 Task: Sort the products by unit price (high first).
Action: Mouse moved to (19, 80)
Screenshot: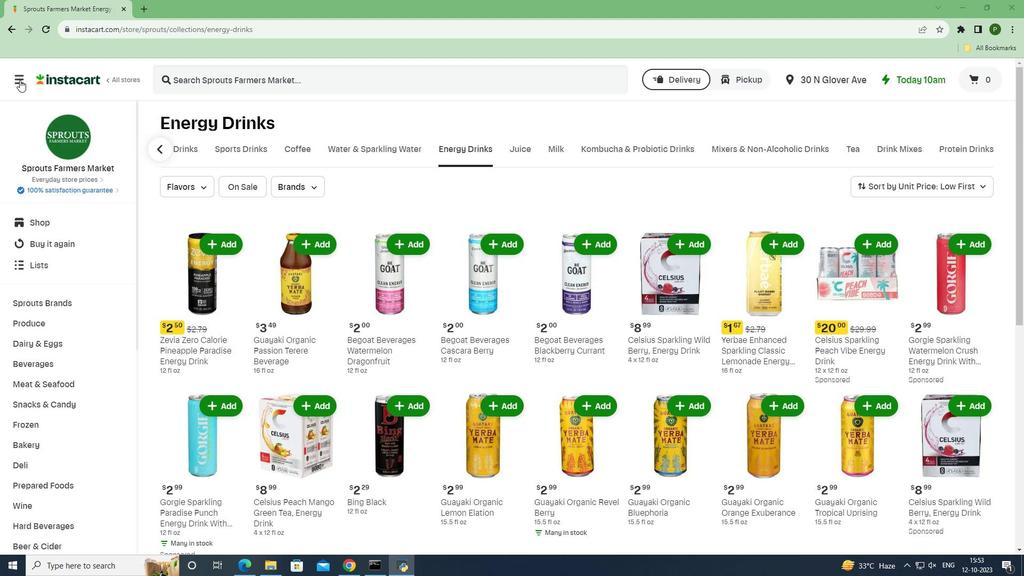 
Action: Mouse pressed left at (19, 80)
Screenshot: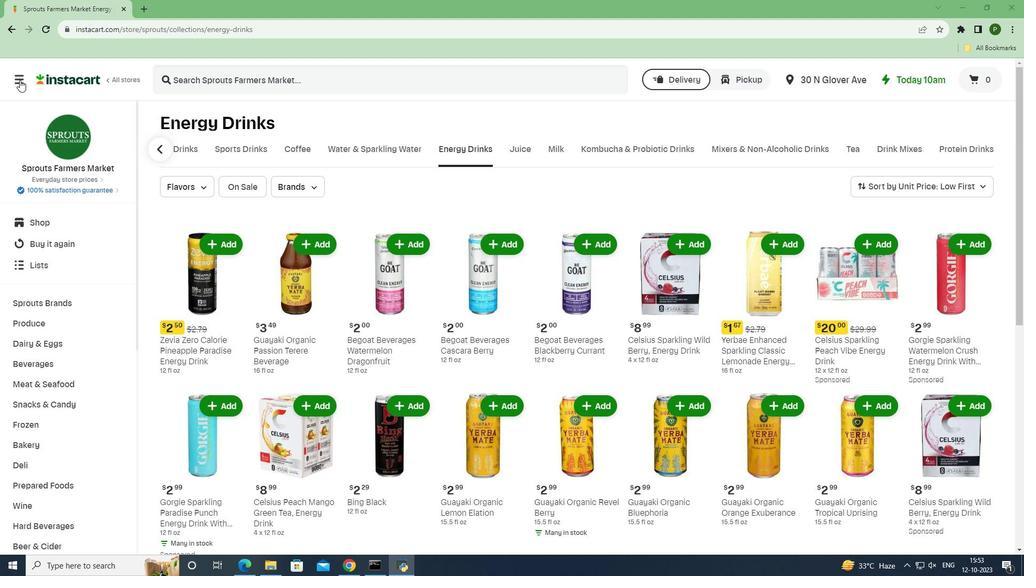 
Action: Mouse moved to (39, 277)
Screenshot: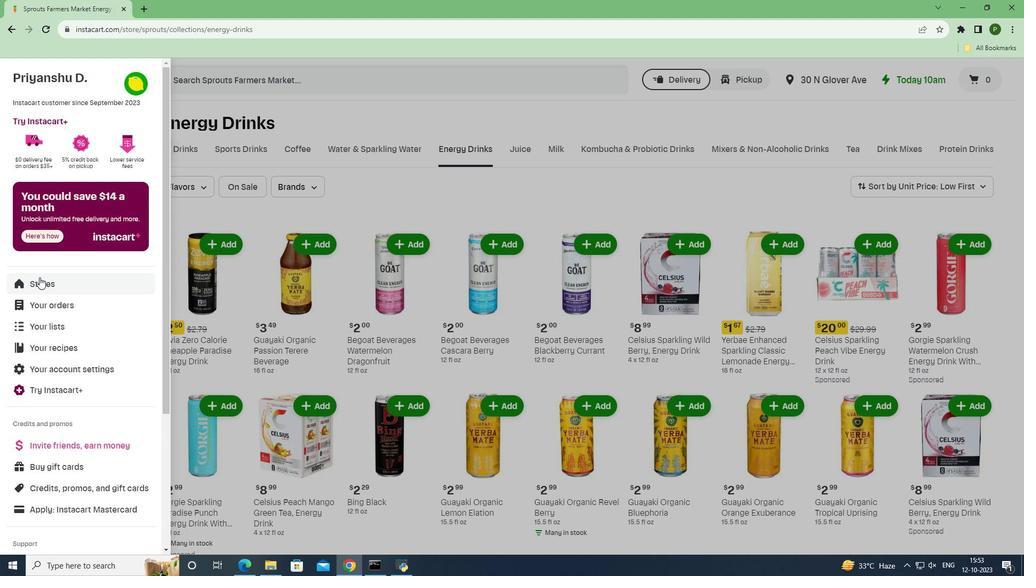 
Action: Mouse pressed left at (39, 277)
Screenshot: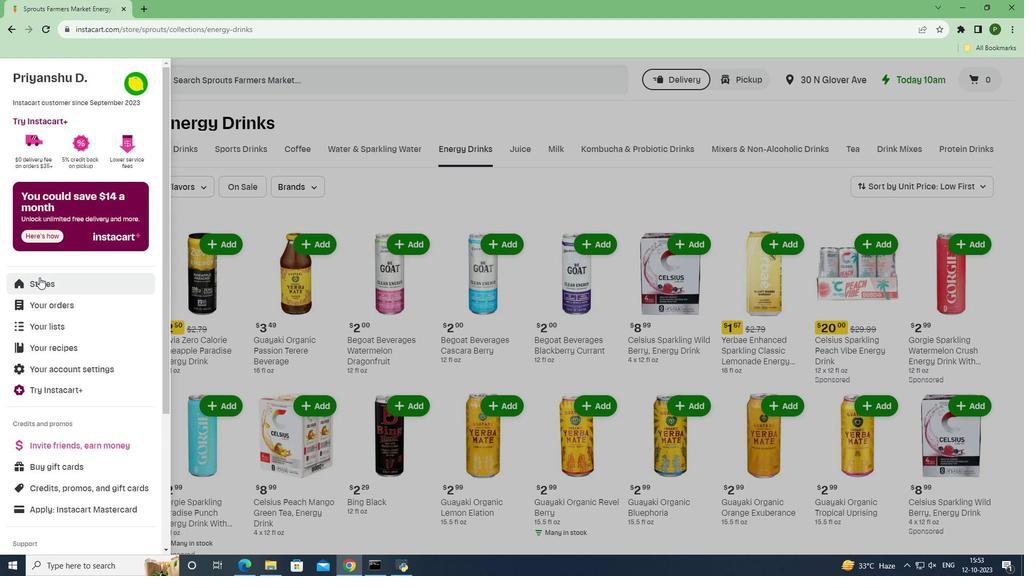 
Action: Mouse moved to (245, 122)
Screenshot: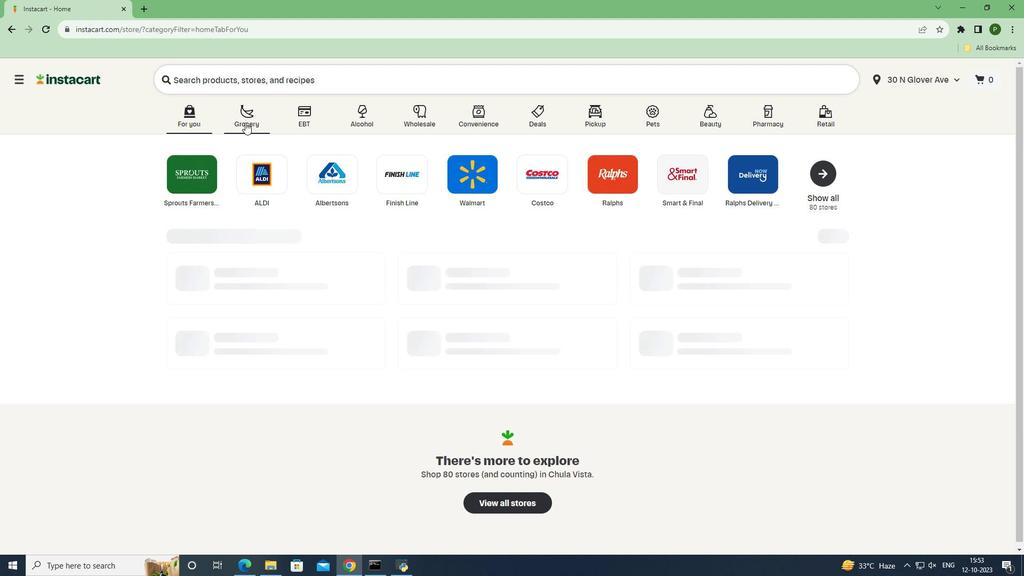 
Action: Mouse pressed left at (245, 122)
Screenshot: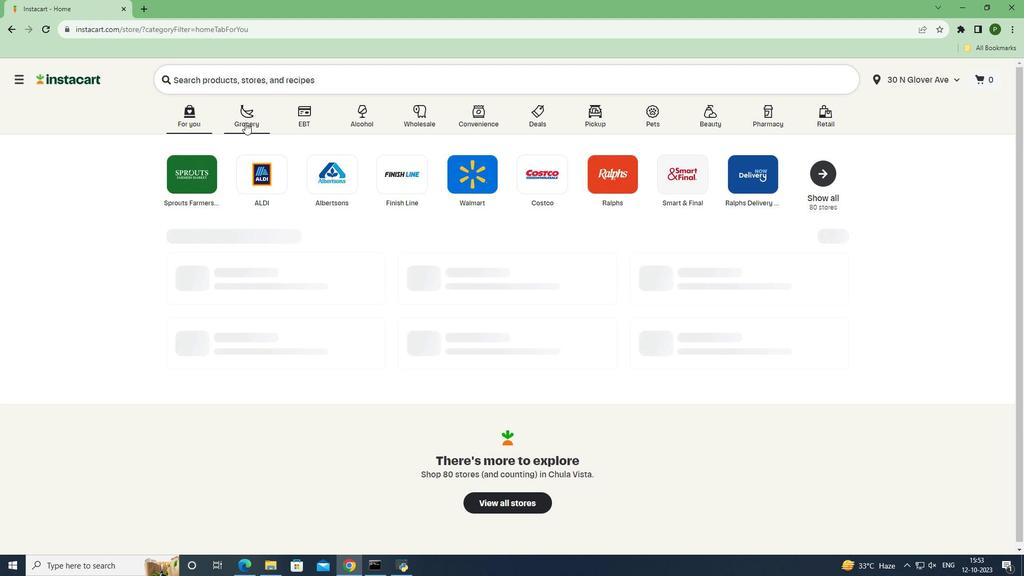 
Action: Mouse moved to (436, 238)
Screenshot: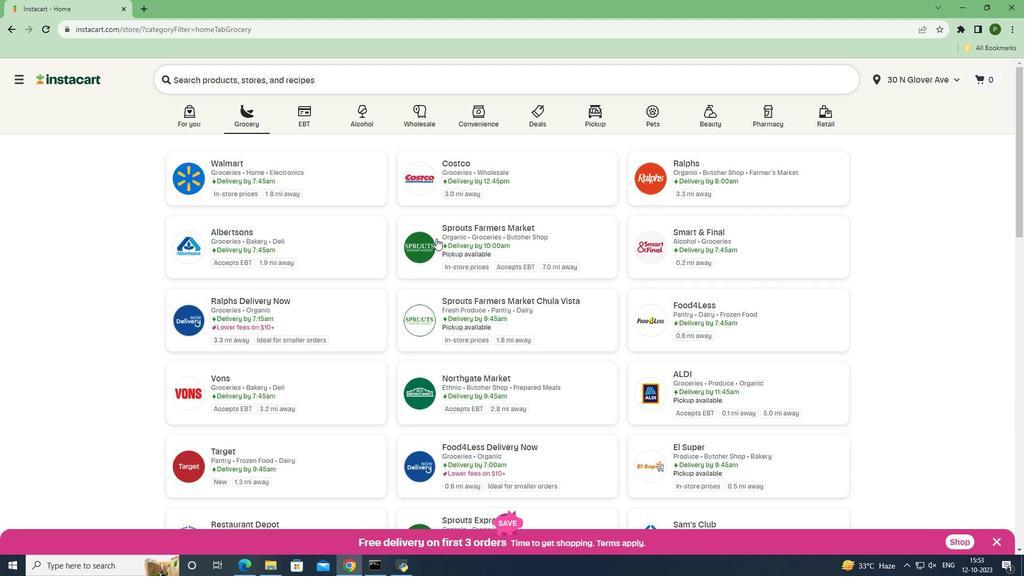 
Action: Mouse pressed left at (436, 238)
Screenshot: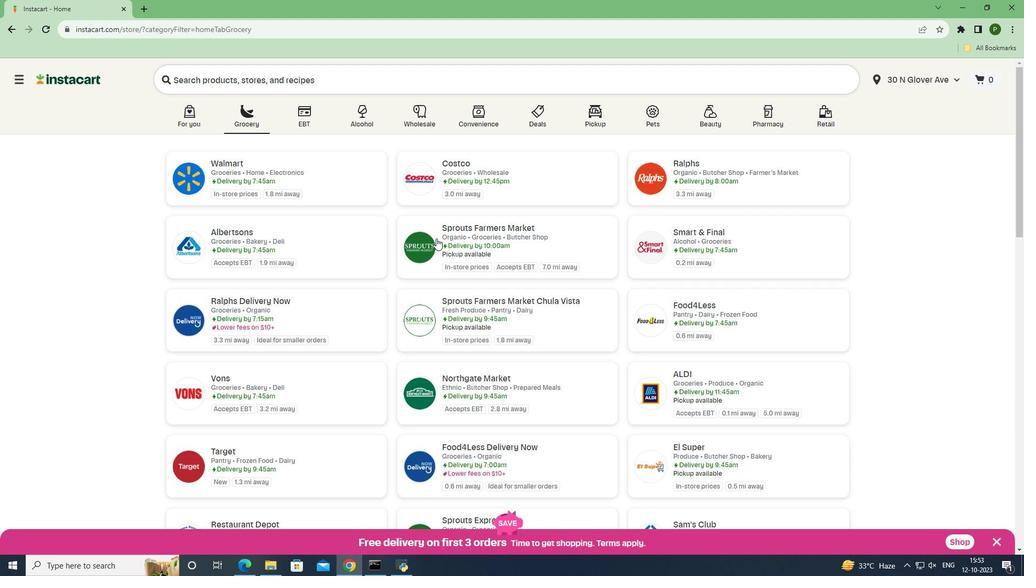 
Action: Mouse moved to (76, 365)
Screenshot: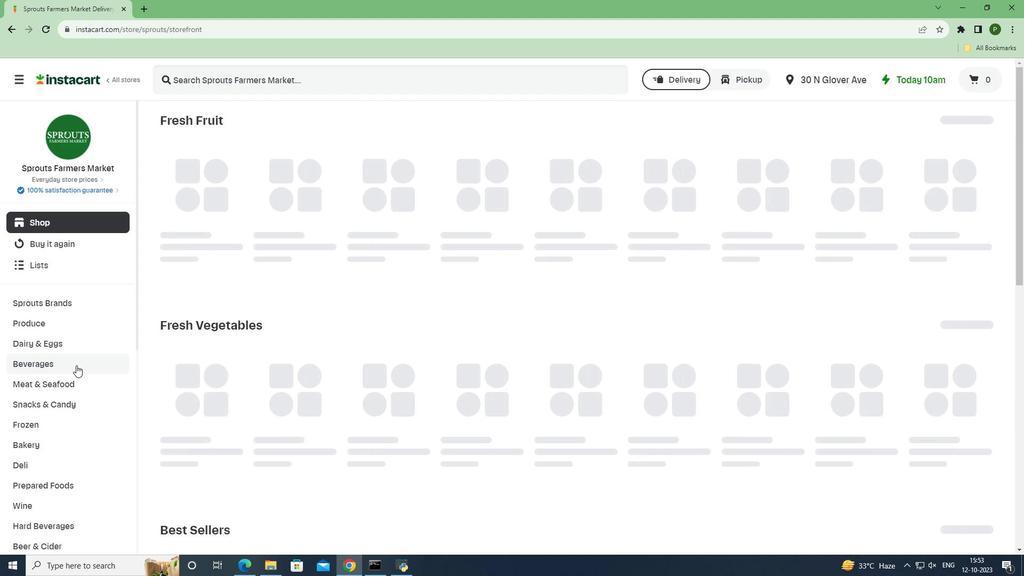 
Action: Mouse pressed left at (76, 365)
Screenshot: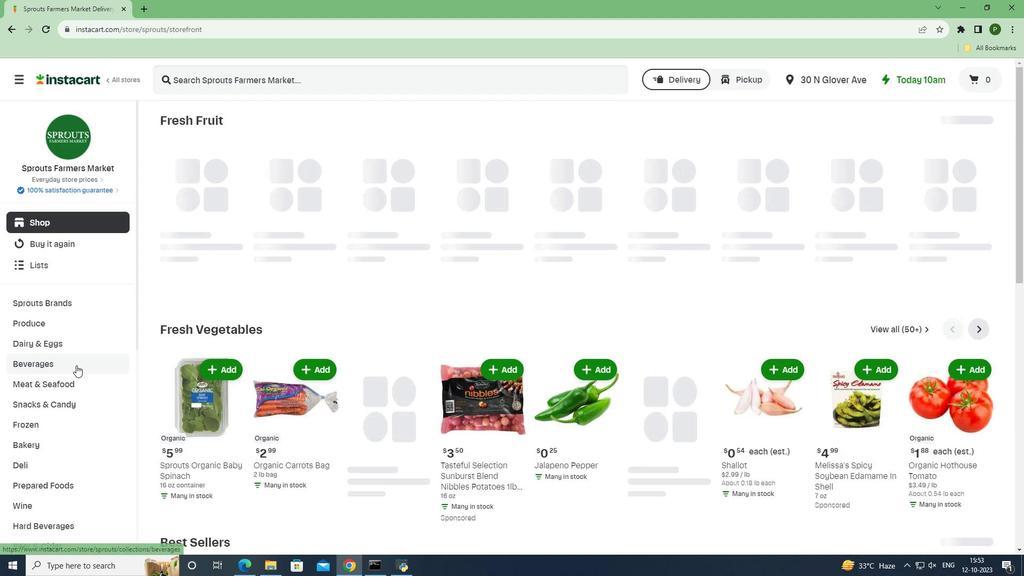 
Action: Mouse moved to (557, 147)
Screenshot: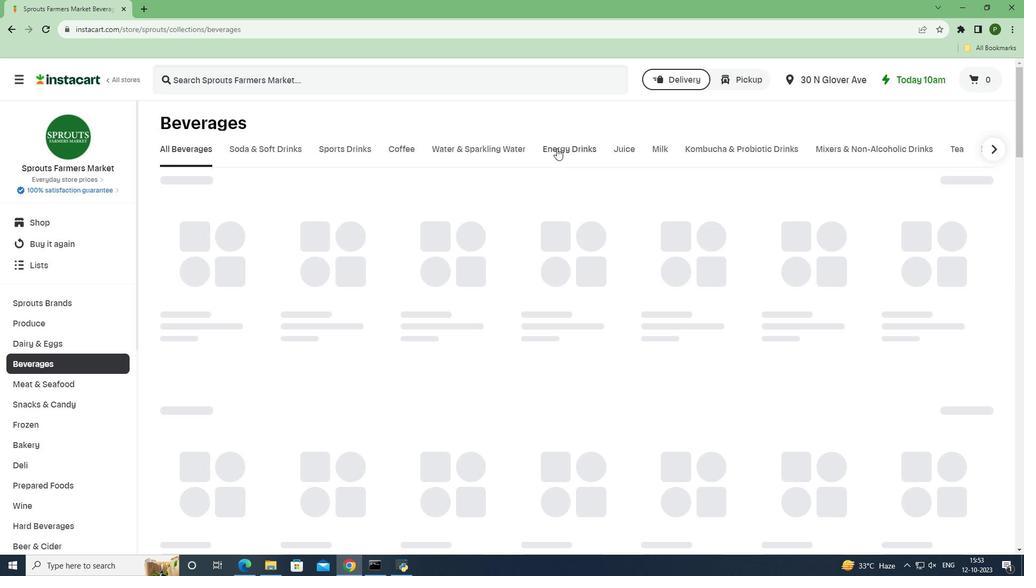 
Action: Mouse pressed left at (557, 147)
Screenshot: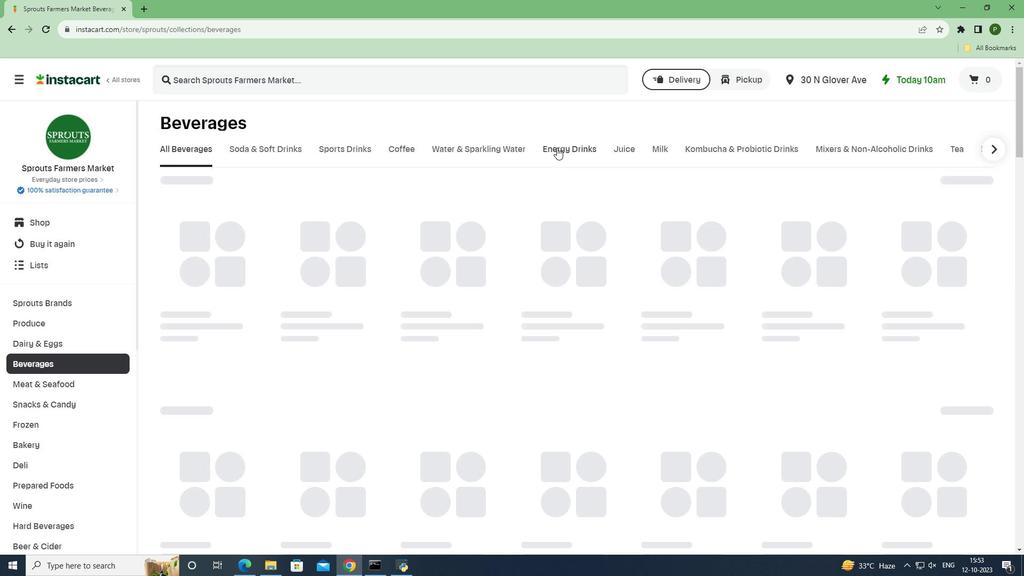 
Action: Mouse moved to (921, 190)
Screenshot: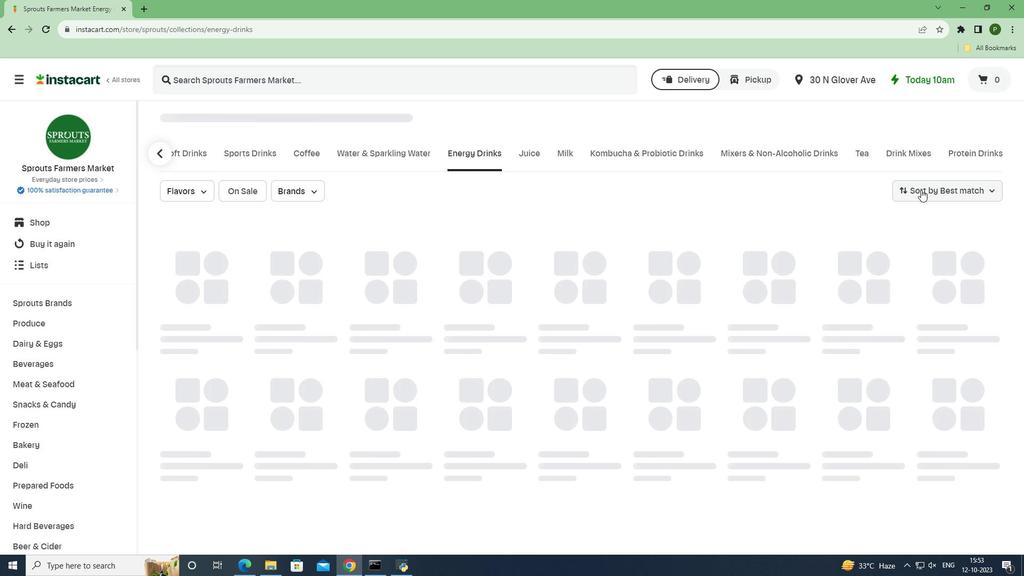 
Action: Mouse pressed left at (921, 190)
Screenshot: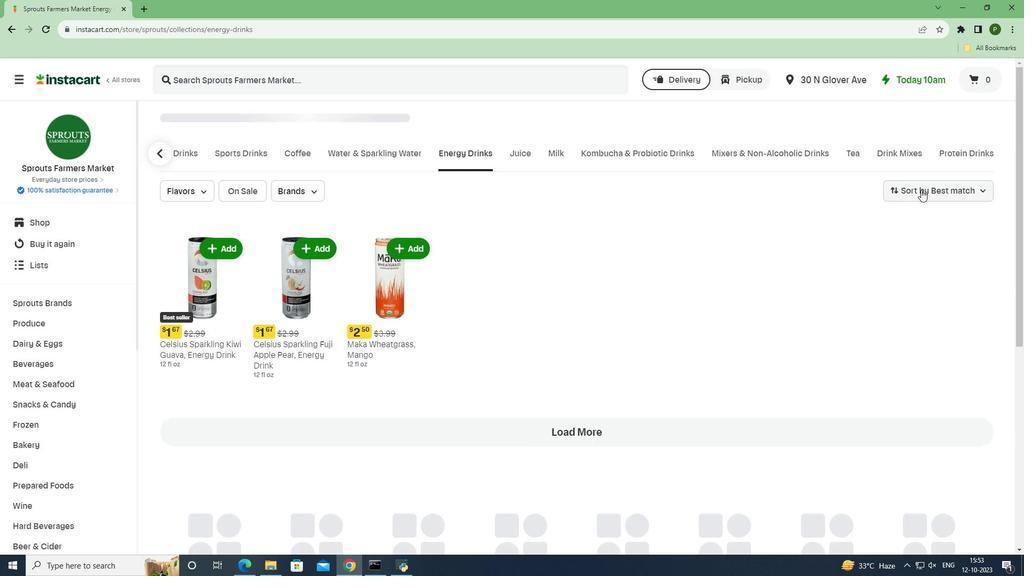 
Action: Mouse moved to (937, 314)
Screenshot: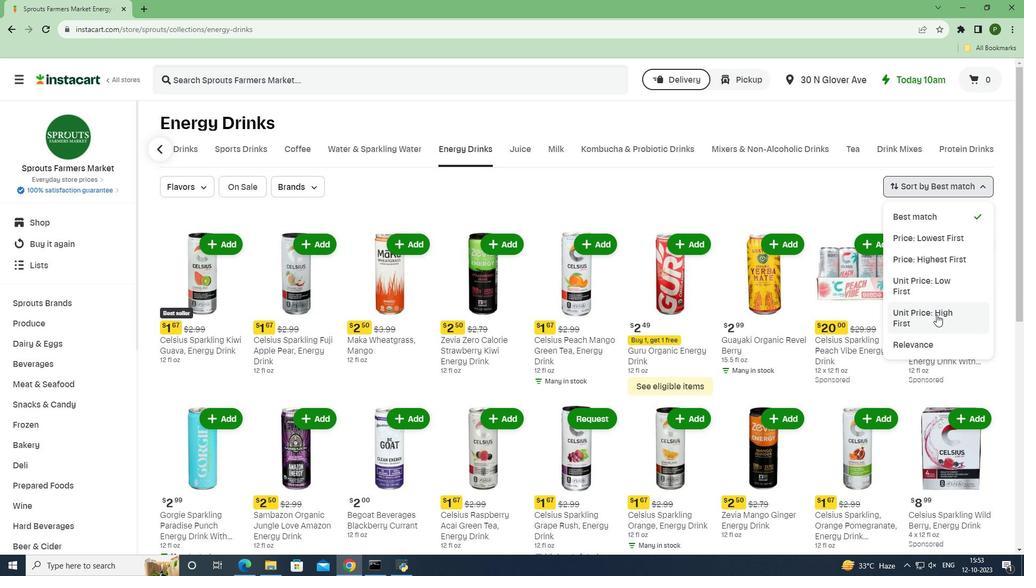 
Action: Mouse pressed left at (937, 314)
Screenshot: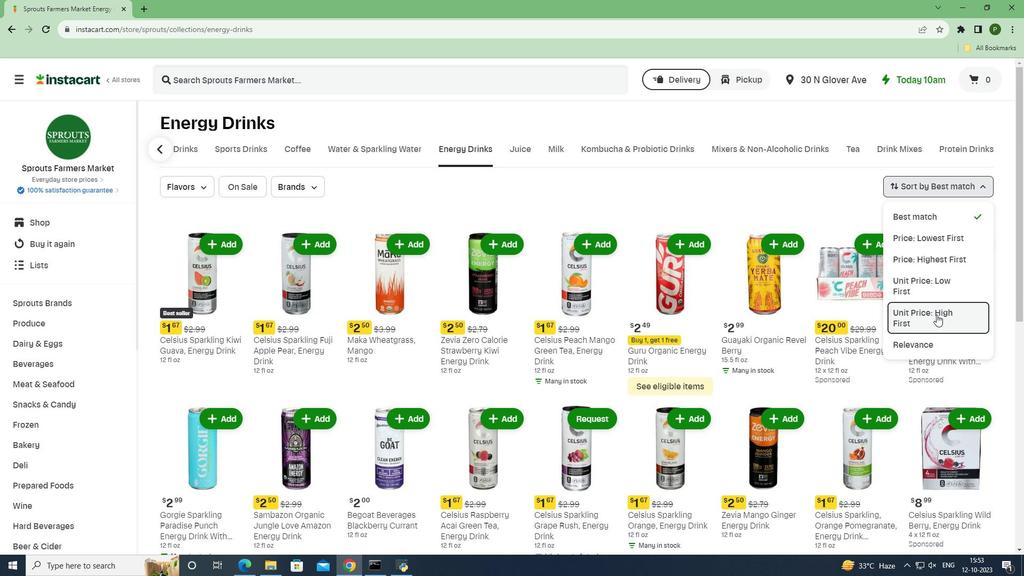 
Action: Mouse moved to (857, 412)
Screenshot: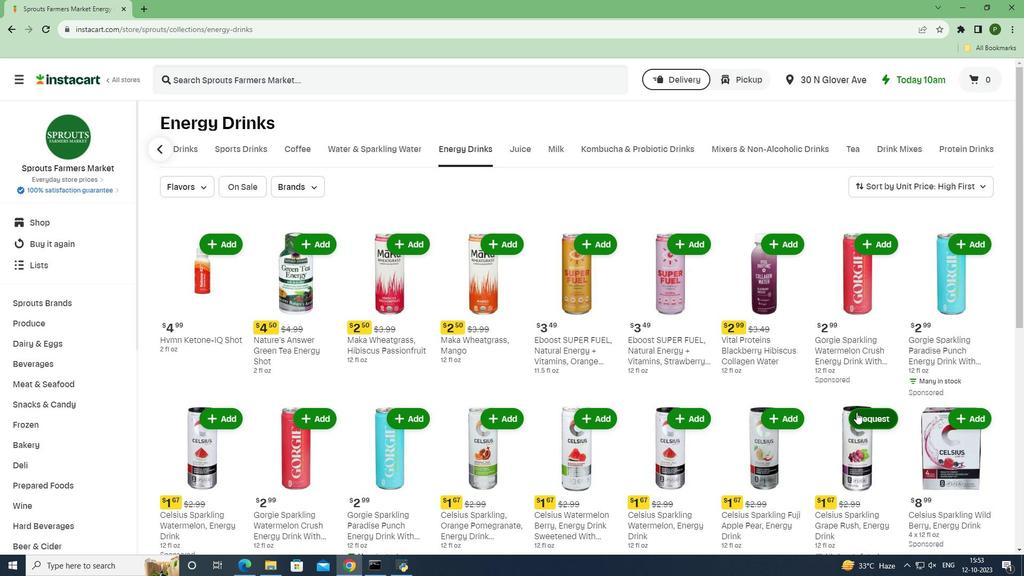 
